 Task: Create a new event for a project status update meeting on the 16th at 5:30 PM to 6:00 PM.
Action: Mouse moved to (55, 68)
Screenshot: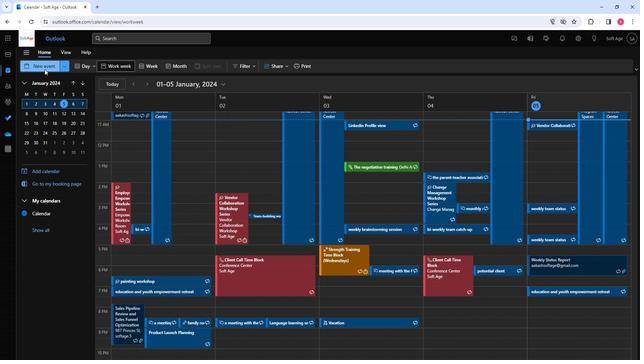 
Action: Mouse pressed left at (55, 68)
Screenshot: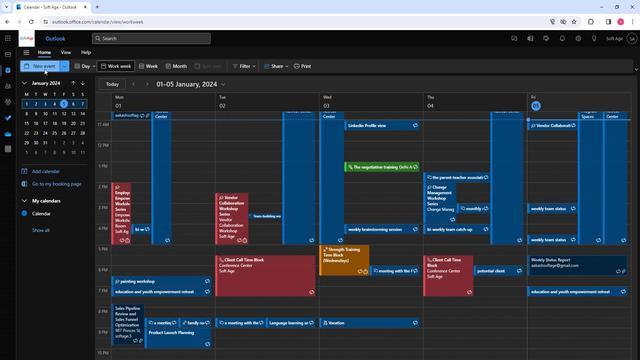 
Action: Mouse moved to (159, 210)
Screenshot: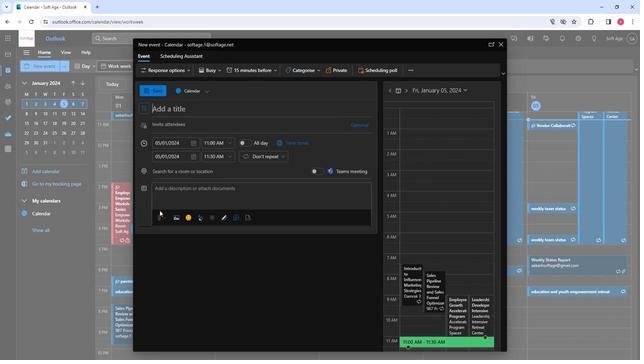
Action: Key pressed <Key.shift>Project<Key.space><Key.shift>Status<Key.space>
Screenshot: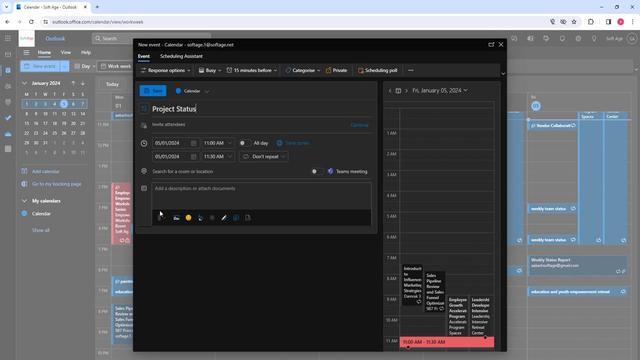 
Action: Mouse moved to (159, 210)
Screenshot: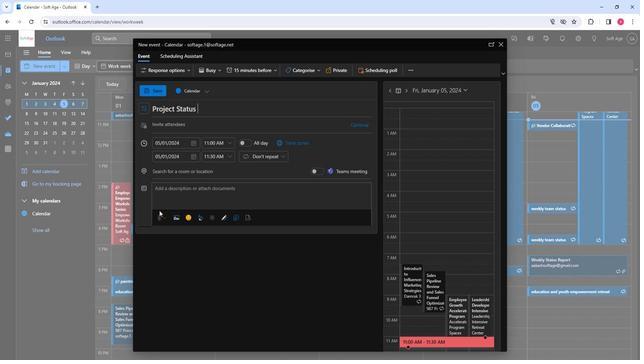 
Action: Key pressed <Key.shift>Update<Key.space><Key.shift>Meeting
Screenshot: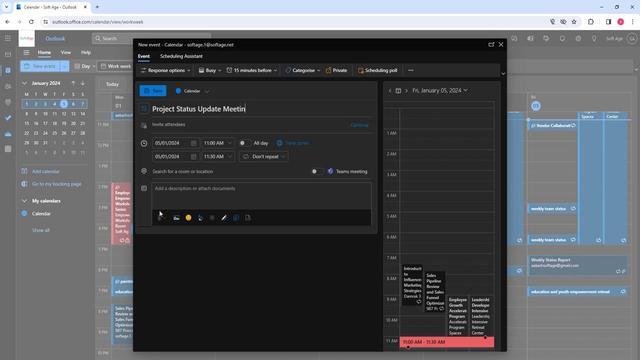 
Action: Mouse moved to (167, 124)
Screenshot: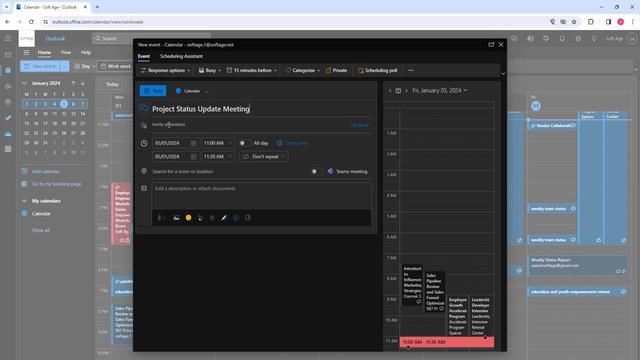 
Action: Mouse pressed left at (167, 124)
Screenshot: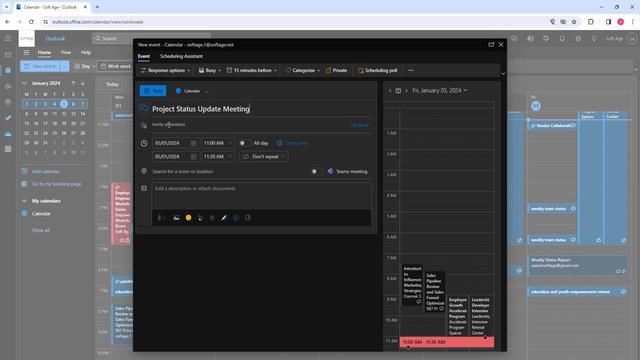 
Action: Key pressed so
Screenshot: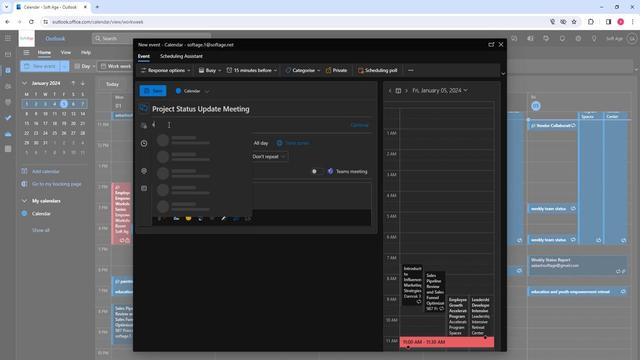 
Action: Mouse moved to (181, 140)
Screenshot: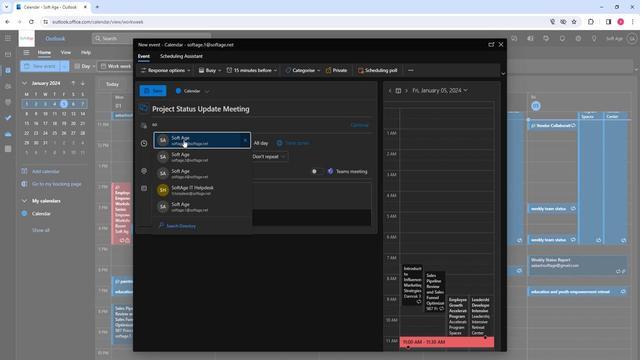 
Action: Mouse pressed left at (181, 140)
Screenshot: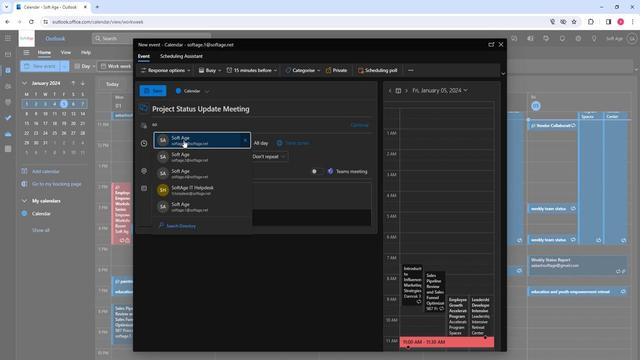 
Action: Key pressed so
Screenshot: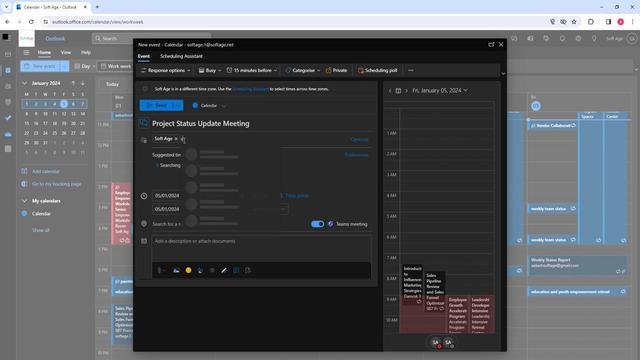 
Action: Mouse moved to (208, 172)
Screenshot: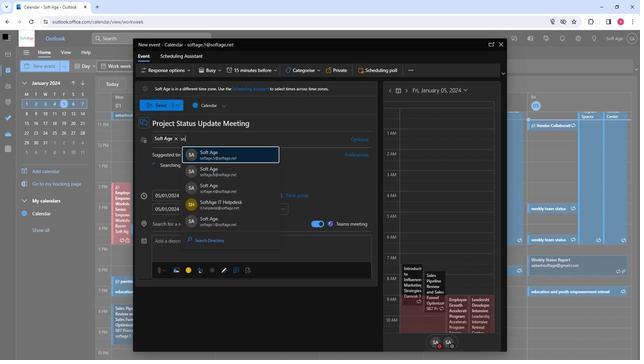 
Action: Mouse pressed left at (208, 172)
Screenshot: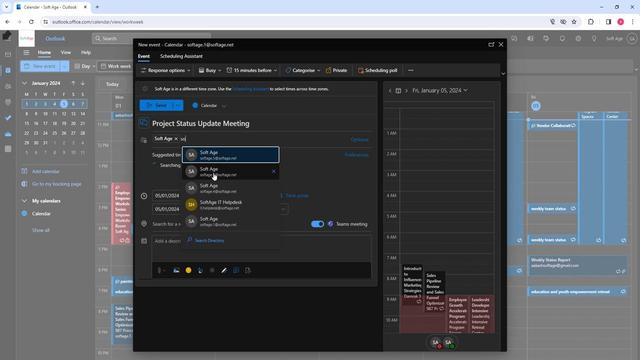 
Action: Mouse moved to (208, 173)
Screenshot: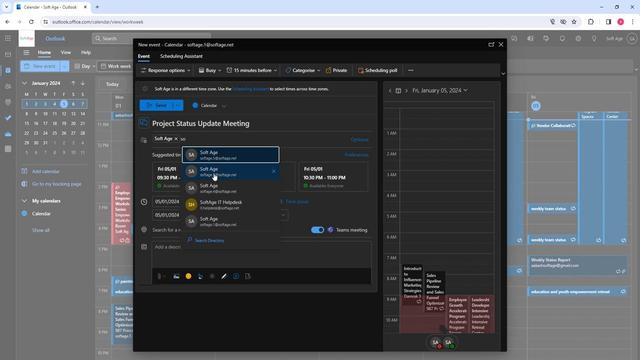 
Action: Key pressed so
Screenshot: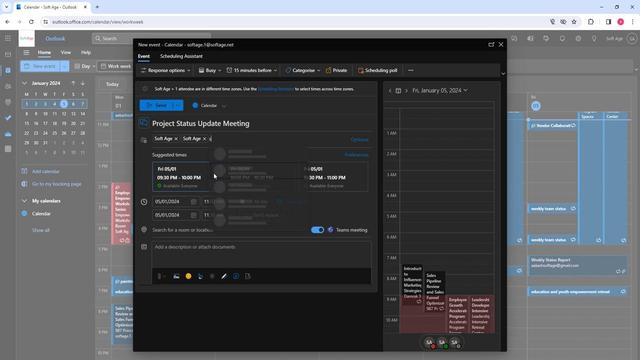 
Action: Mouse moved to (225, 186)
Screenshot: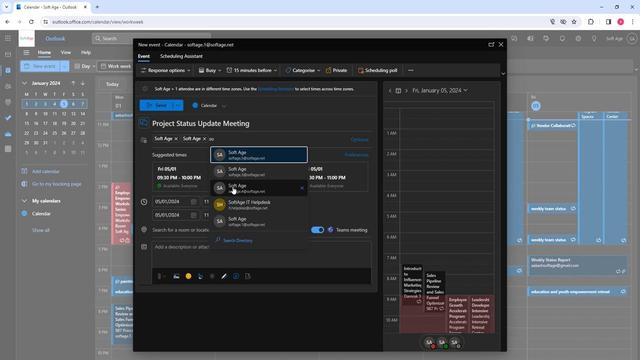 
Action: Mouse pressed left at (225, 186)
Screenshot: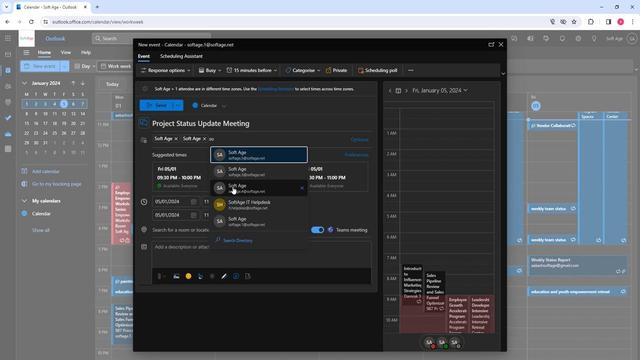 
Action: Mouse moved to (189, 196)
Screenshot: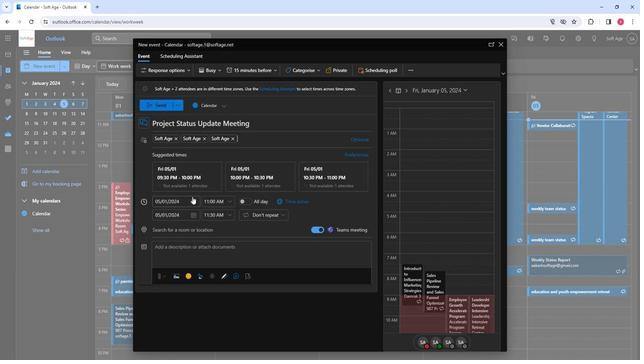 
Action: Mouse pressed left at (189, 196)
Screenshot: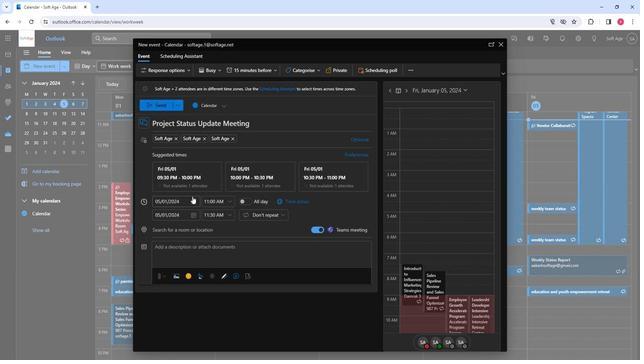 
Action: Mouse moved to (170, 256)
Screenshot: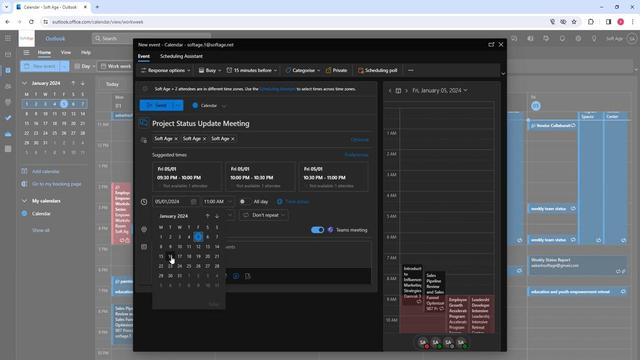 
Action: Mouse pressed left at (170, 256)
Screenshot: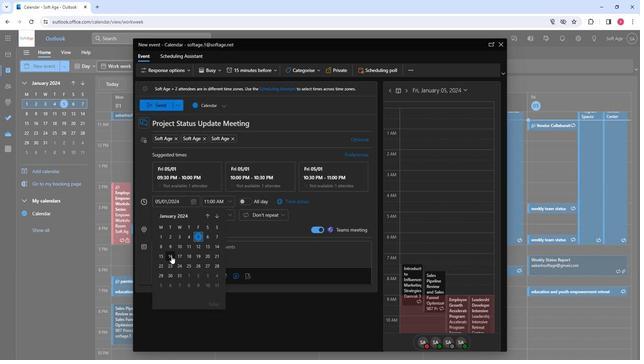 
Action: Mouse moved to (220, 203)
Screenshot: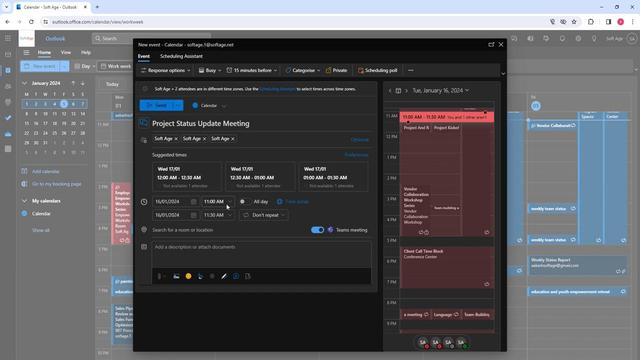 
Action: Mouse pressed left at (220, 203)
Screenshot: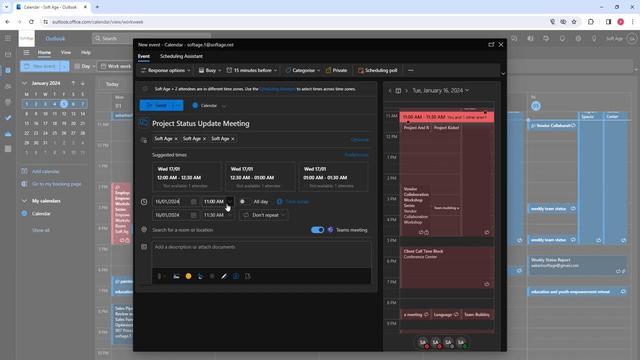 
Action: Mouse moved to (219, 229)
Screenshot: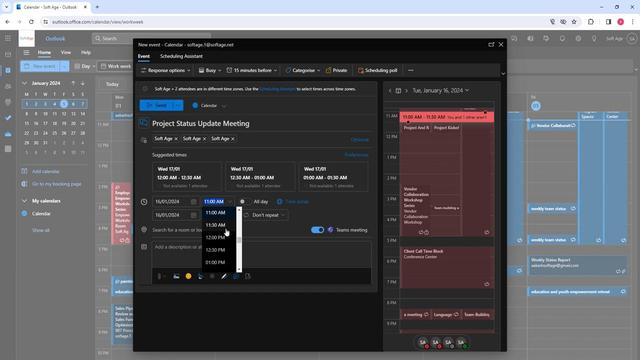 
Action: Mouse scrolled (219, 228) with delta (0, 0)
Screenshot: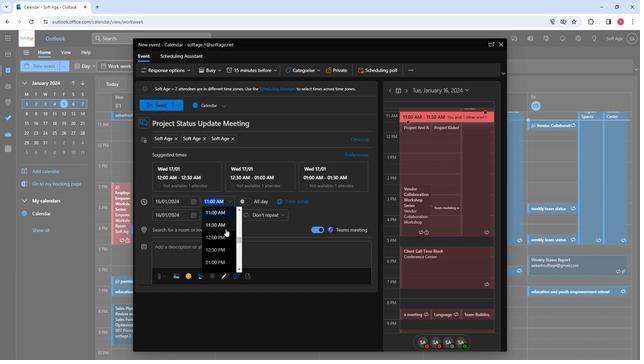 
Action: Mouse moved to (218, 229)
Screenshot: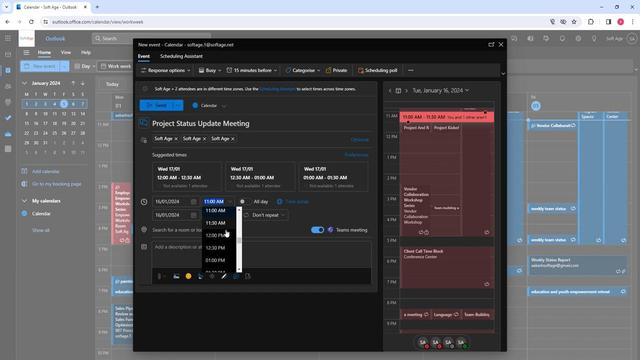 
Action: Mouse scrolled (218, 229) with delta (0, 0)
Screenshot: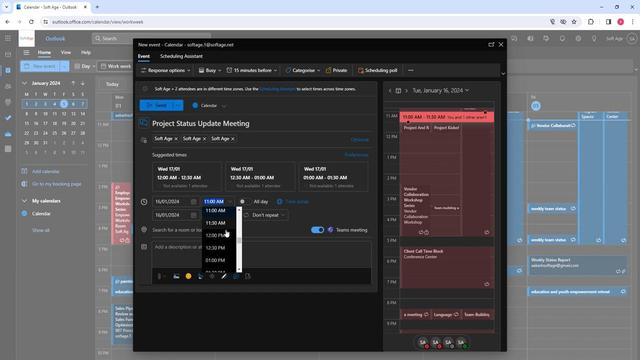 
Action: Mouse moved to (211, 252)
Screenshot: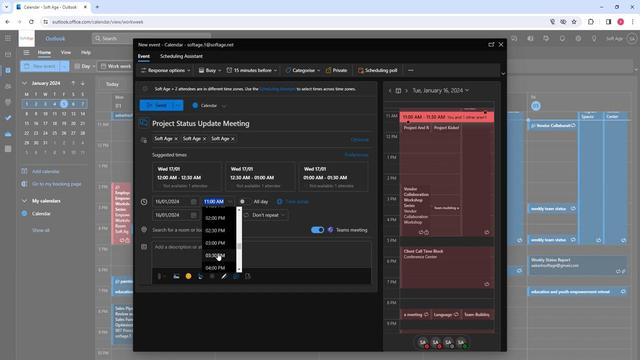 
Action: Mouse scrolled (211, 251) with delta (0, 0)
Screenshot: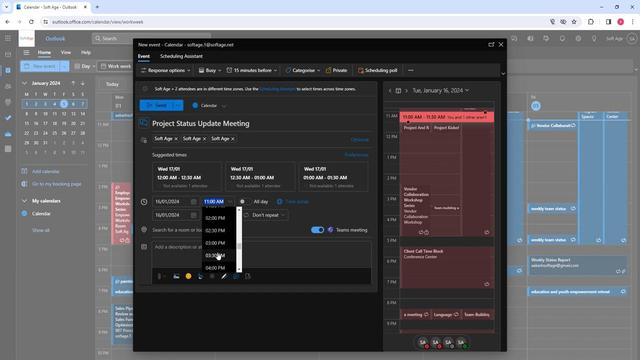 
Action: Mouse moved to (210, 245)
Screenshot: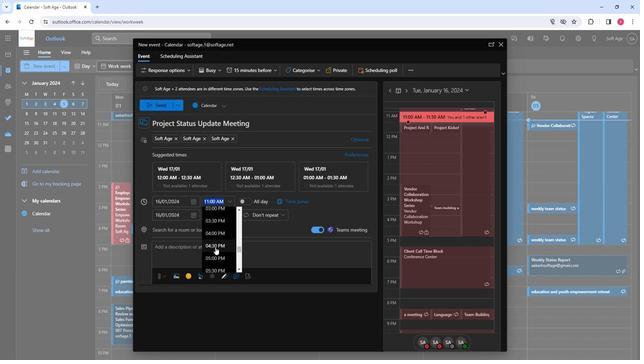 
Action: Mouse scrolled (210, 245) with delta (0, 0)
Screenshot: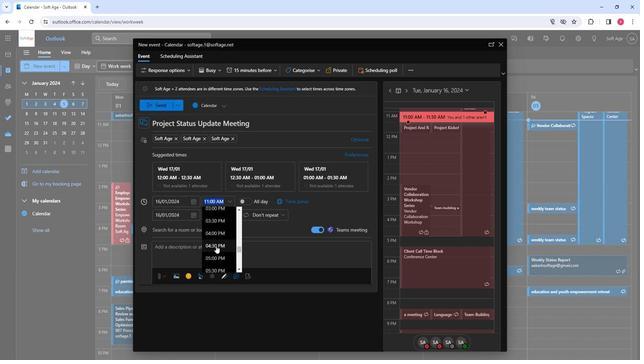 
Action: Mouse moved to (210, 234)
Screenshot: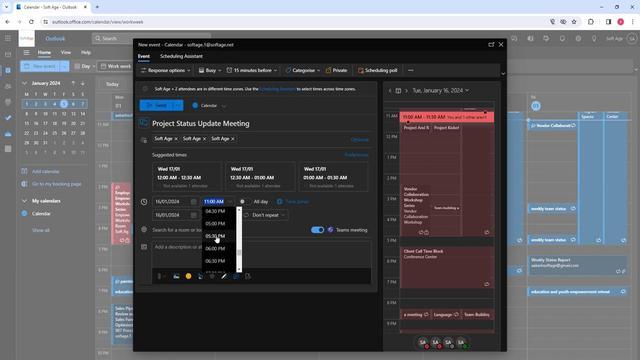 
Action: Mouse pressed left at (210, 234)
Screenshot: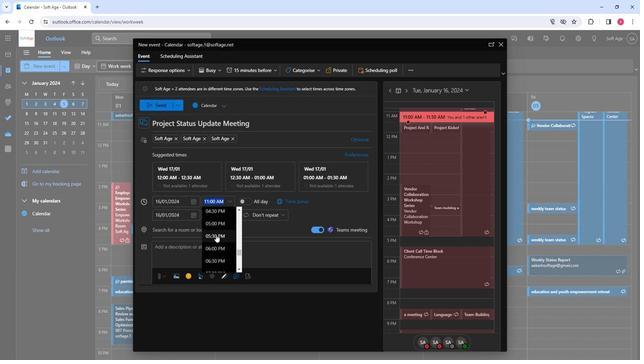 
Action: Mouse moved to (199, 228)
Screenshot: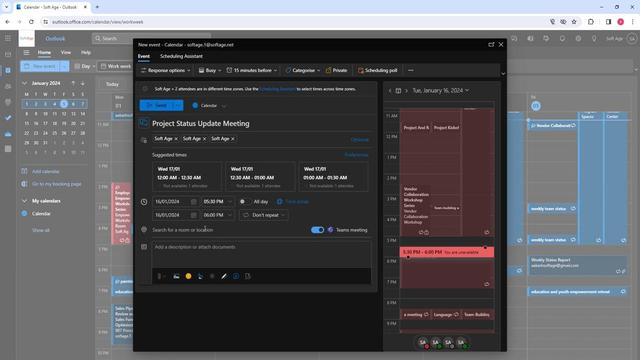 
Action: Mouse pressed left at (199, 228)
Screenshot: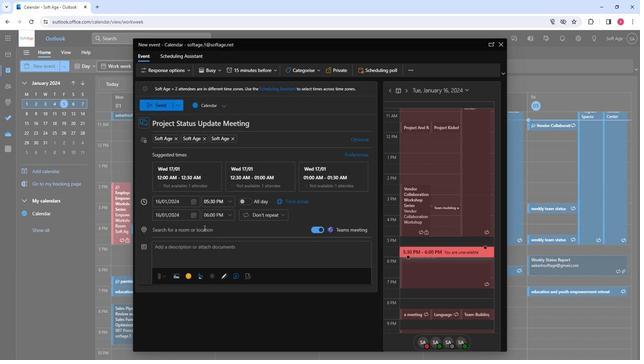 
Action: Mouse moved to (197, 252)
Screenshot: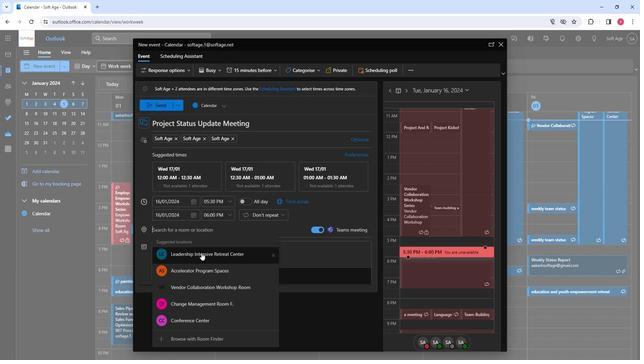 
Action: Mouse pressed left at (197, 252)
Screenshot: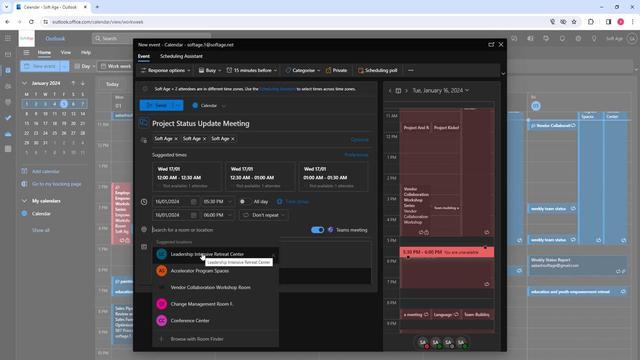 
Action: Mouse moved to (197, 252)
Screenshot: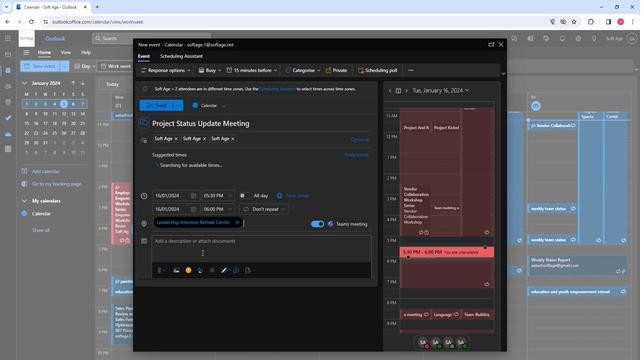 
Action: Mouse pressed left at (197, 252)
Screenshot: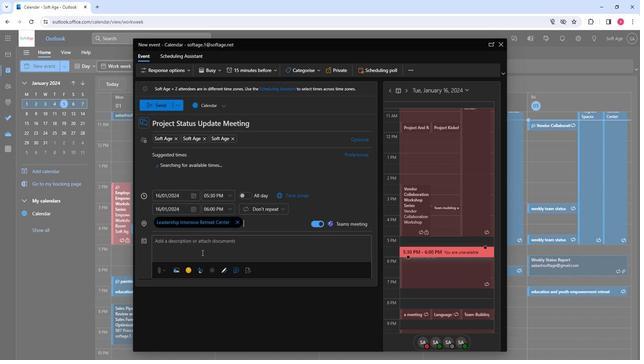 
Action: Key pressed <Key.shift>Stay<Key.space>informed<Key.space>and<Key.space>aligned<Key.space>with<Key.space>our<Key.space>project<Key.space>status<Key.space>update<Key.space>meeting.<Key.space><Key.shift>Review<Key.space>progress<Key.space><Key.backspace>,<Key.space>discuss<Key.space>milestones,<Key.space>and<Key.space>strategize<Key.space>for<Key.space>success,<Key.space>ensuring<Key.space>everyone<Key.space>is<Key.space>on<Key.space>the<Key.space>d<Key.backspace>same<Key.space>page<Key.space>for<Key.space>project<Key.space>excellence.
Screenshot: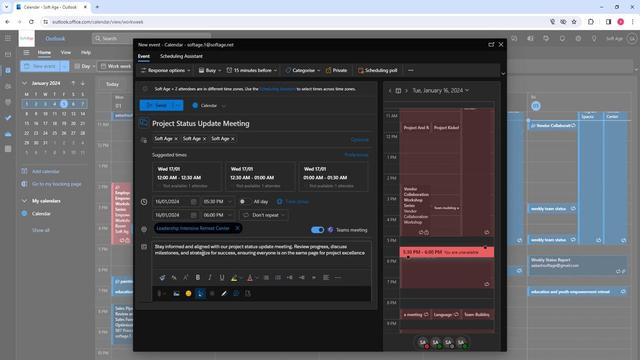 
Action: Mouse moved to (212, 252)
Screenshot: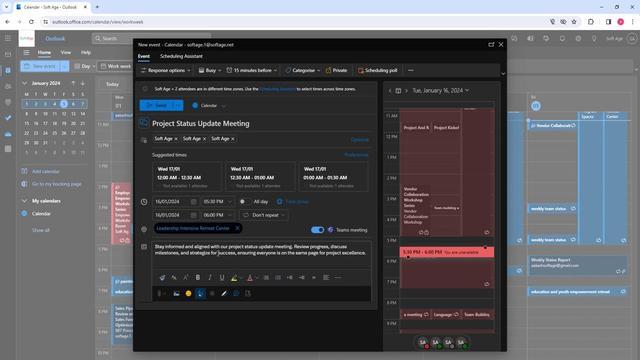 
Action: Mouse pressed left at (212, 252)
Screenshot: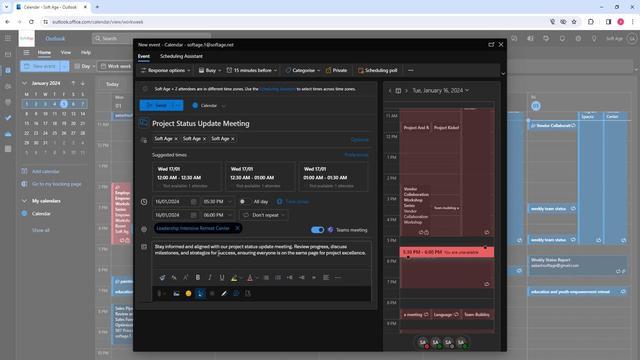 
Action: Mouse pressed left at (212, 252)
Screenshot: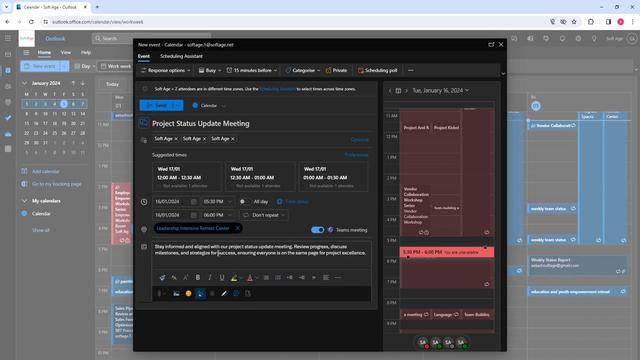 
Action: Mouse pressed left at (212, 252)
Screenshot: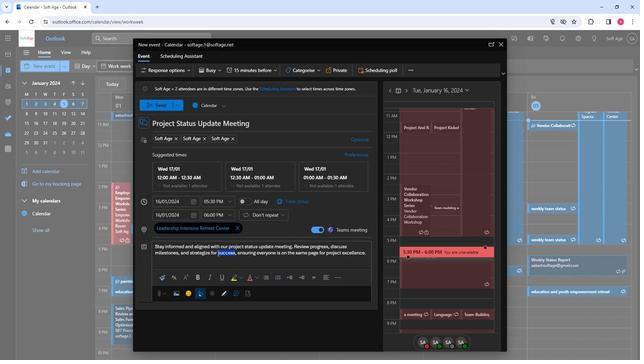 
Action: Mouse moved to (176, 273)
Screenshot: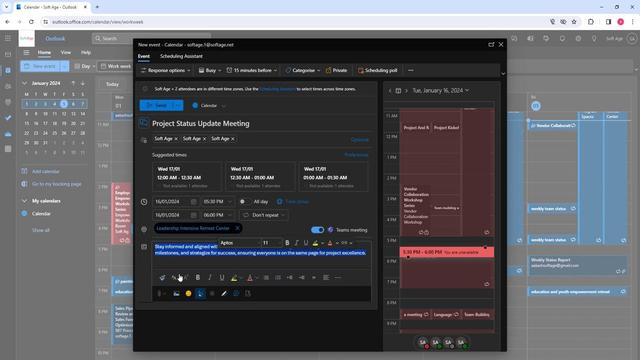 
Action: Mouse pressed left at (176, 273)
Screenshot: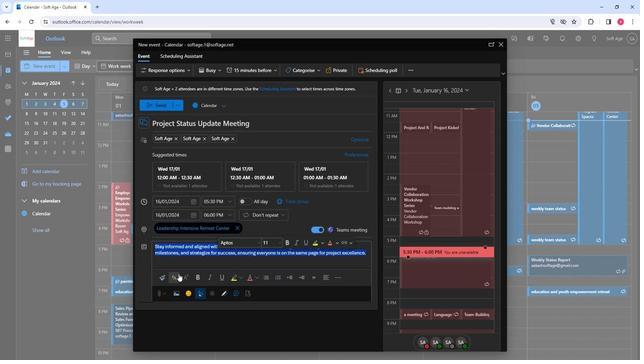 
Action: Mouse moved to (204, 206)
Screenshot: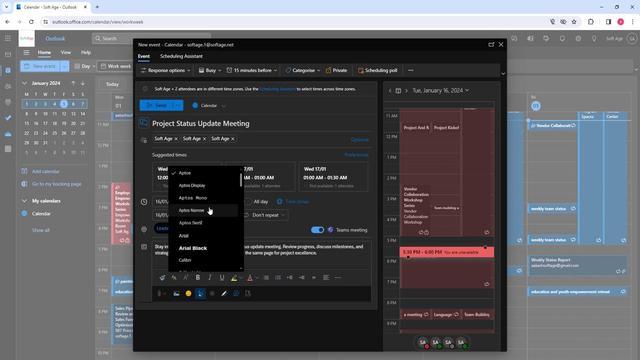 
Action: Mouse scrolled (204, 206) with delta (0, 0)
Screenshot: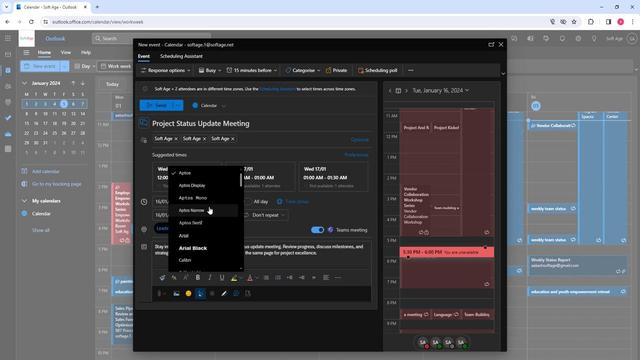 
Action: Mouse scrolled (204, 206) with delta (0, 0)
Screenshot: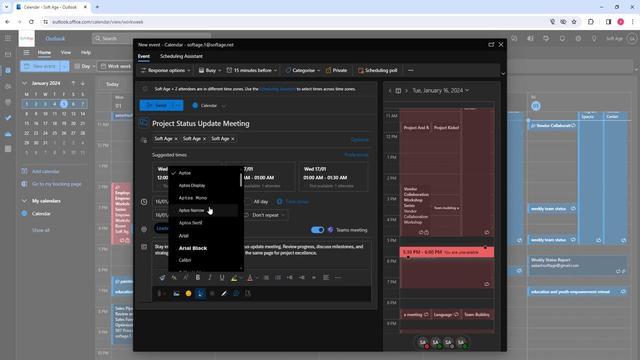 
Action: Mouse scrolled (204, 206) with delta (0, 0)
Screenshot: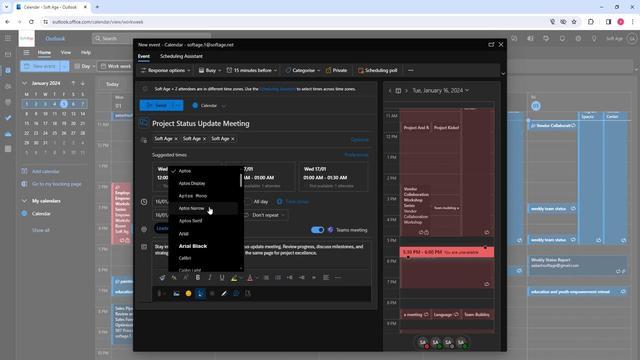 
Action: Mouse scrolled (204, 206) with delta (0, 0)
Screenshot: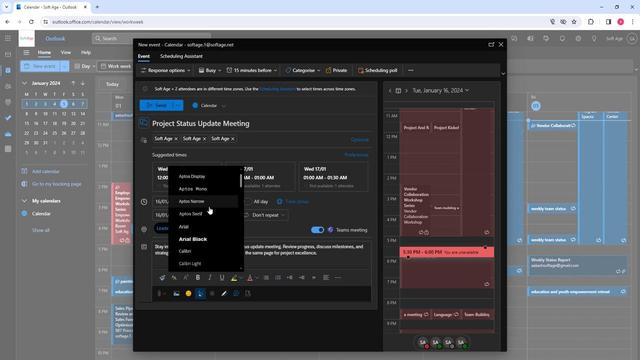 
Action: Mouse moved to (198, 185)
Screenshot: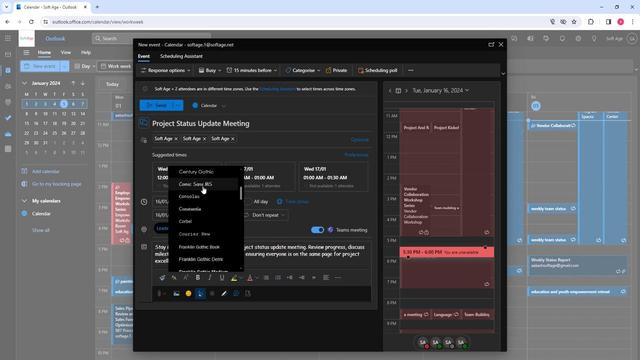 
Action: Mouse pressed left at (198, 185)
Screenshot: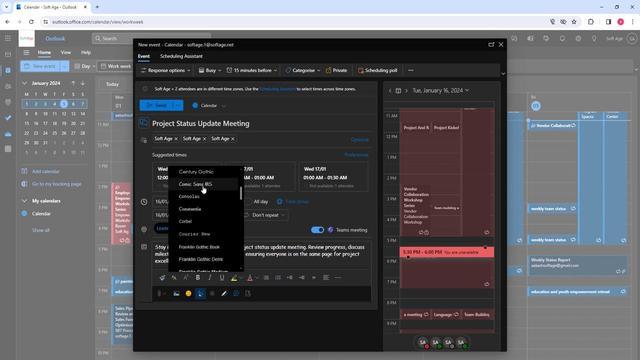 
Action: Mouse moved to (205, 278)
Screenshot: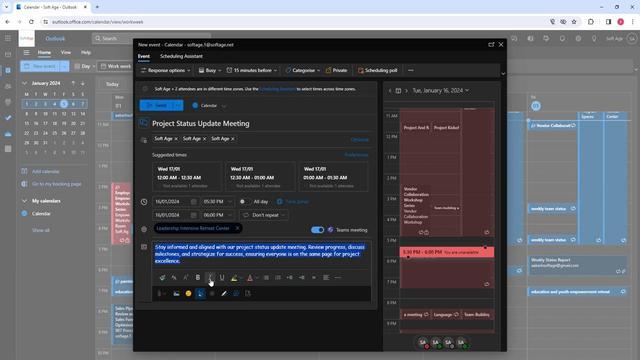 
Action: Mouse pressed left at (205, 278)
Screenshot: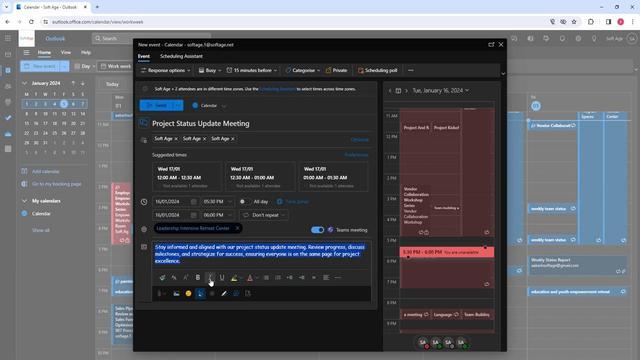 
Action: Mouse moved to (284, 278)
Screenshot: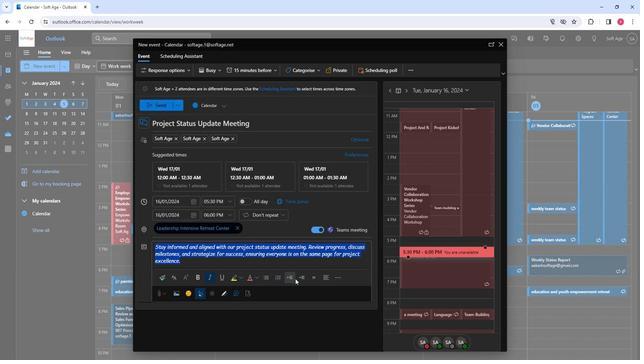 
Action: Mouse pressed left at (284, 278)
Screenshot: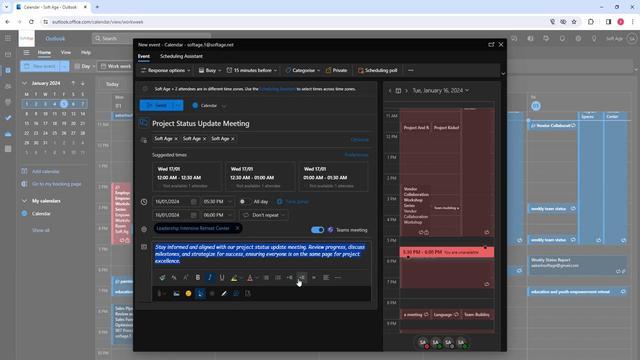 
Action: Mouse moved to (231, 278)
Screenshot: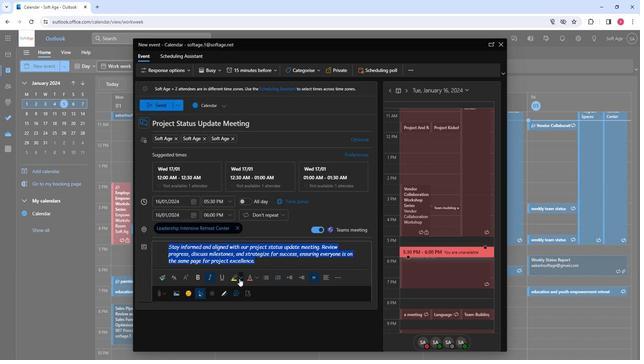 
Action: Mouse pressed left at (231, 278)
Screenshot: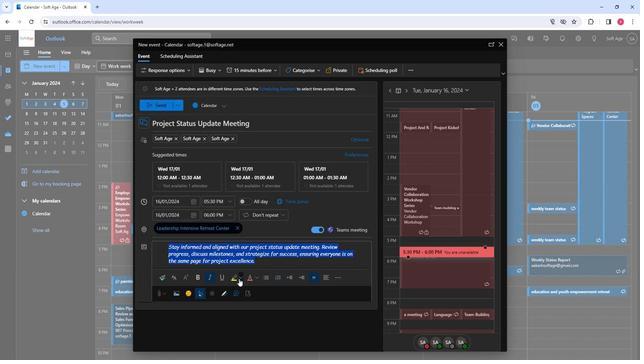 
Action: Mouse moved to (239, 291)
Screenshot: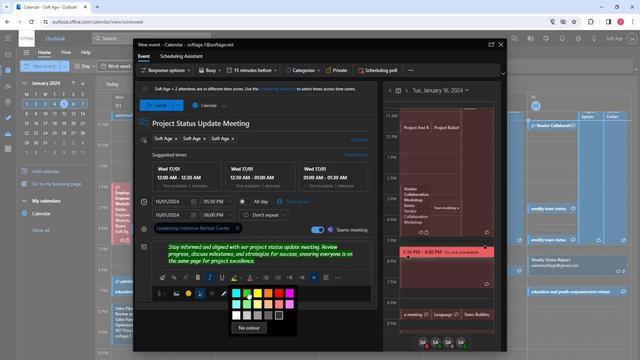 
Action: Mouse pressed left at (239, 291)
Screenshot: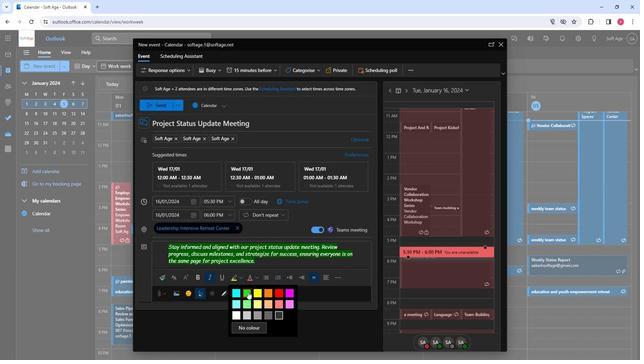
Action: Mouse moved to (297, 264)
Screenshot: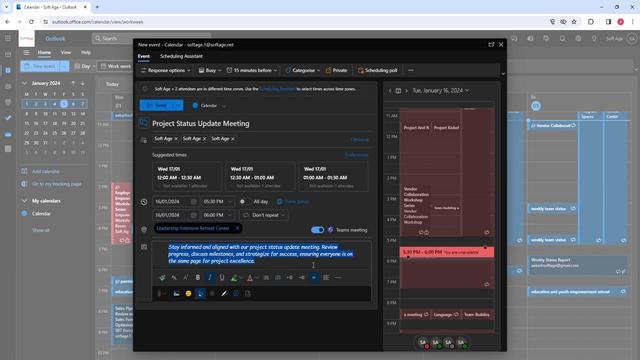 
Action: Mouse pressed left at (297, 264)
Screenshot: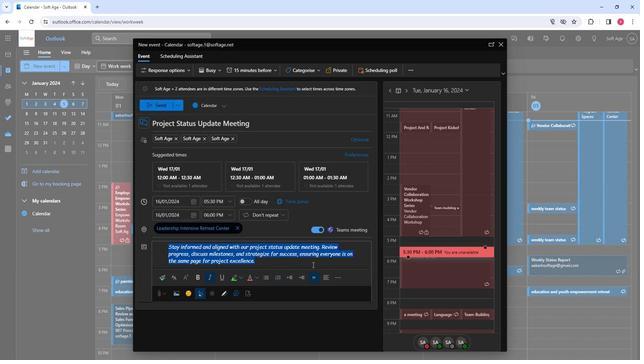 
Action: Mouse moved to (158, 101)
Screenshot: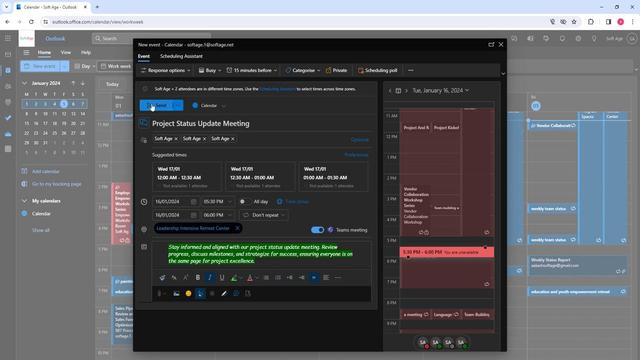 
Action: Mouse pressed left at (158, 101)
Screenshot: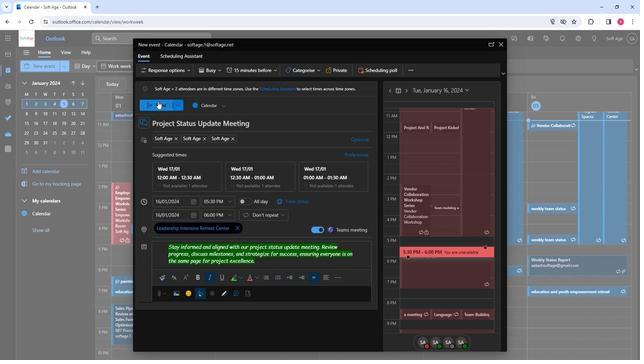 
Action: Mouse moved to (202, 162)
Screenshot: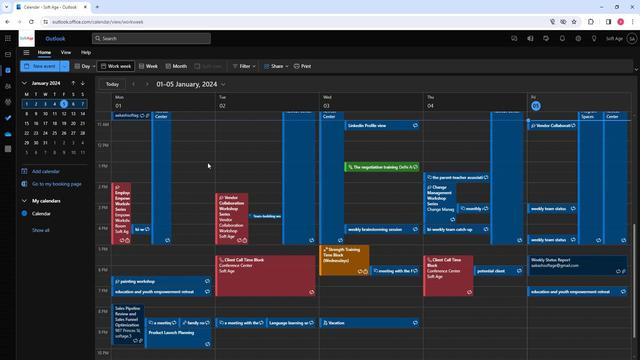 
